 Task: Add a condition where "Status category Greater than new" in pending tickets.
Action: Mouse moved to (129, 380)
Screenshot: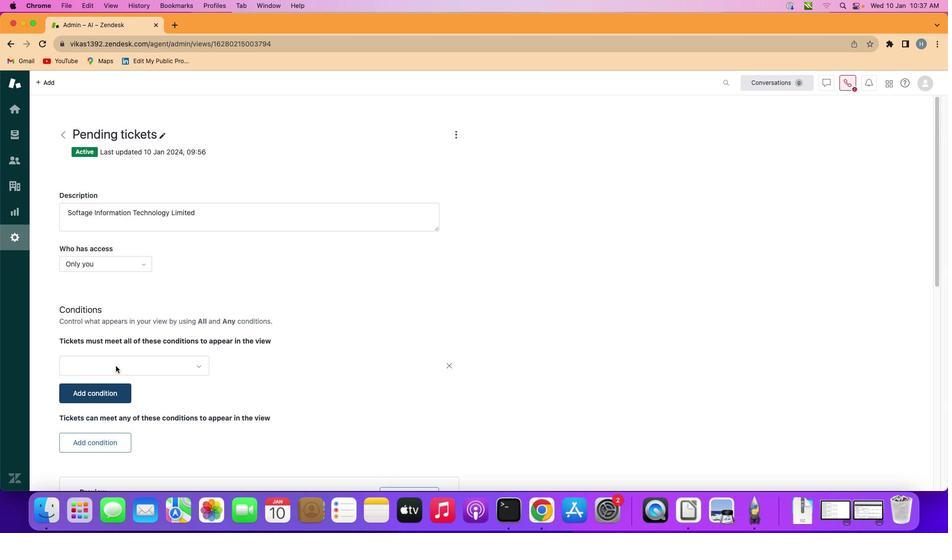 
Action: Mouse pressed left at (129, 380)
Screenshot: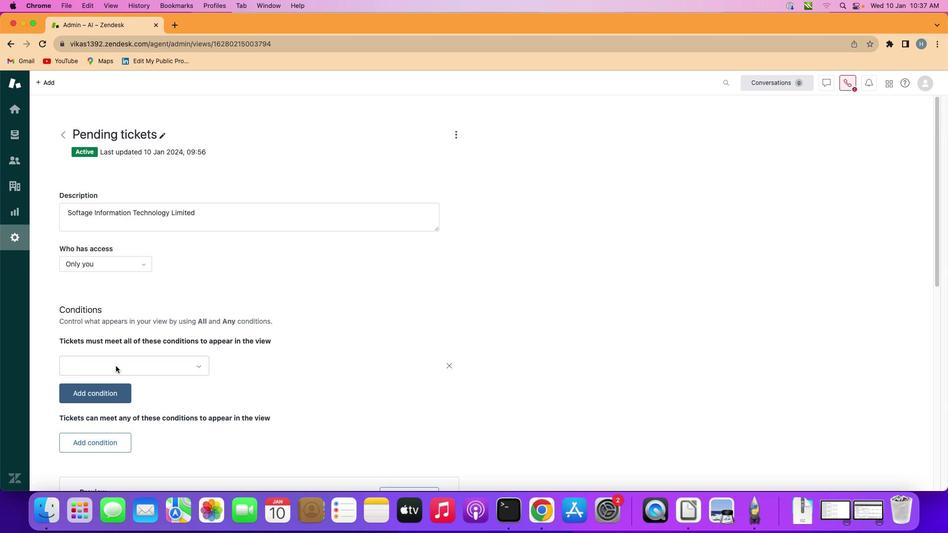 
Action: Mouse moved to (187, 377)
Screenshot: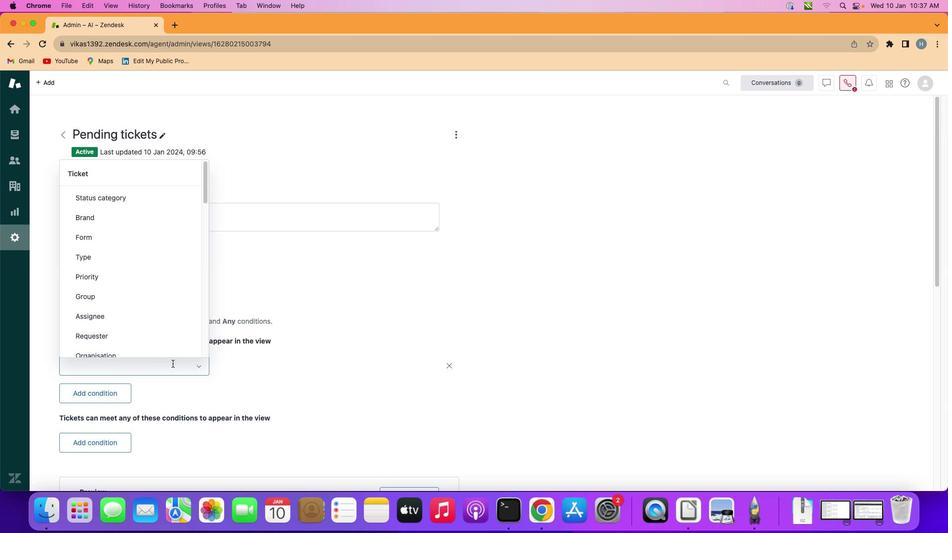 
Action: Mouse pressed left at (187, 377)
Screenshot: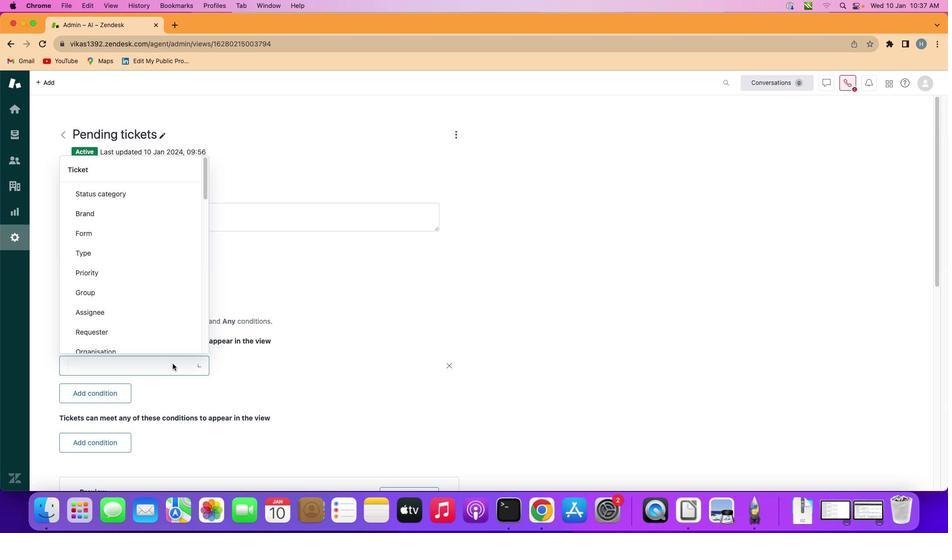 
Action: Mouse pressed left at (187, 377)
Screenshot: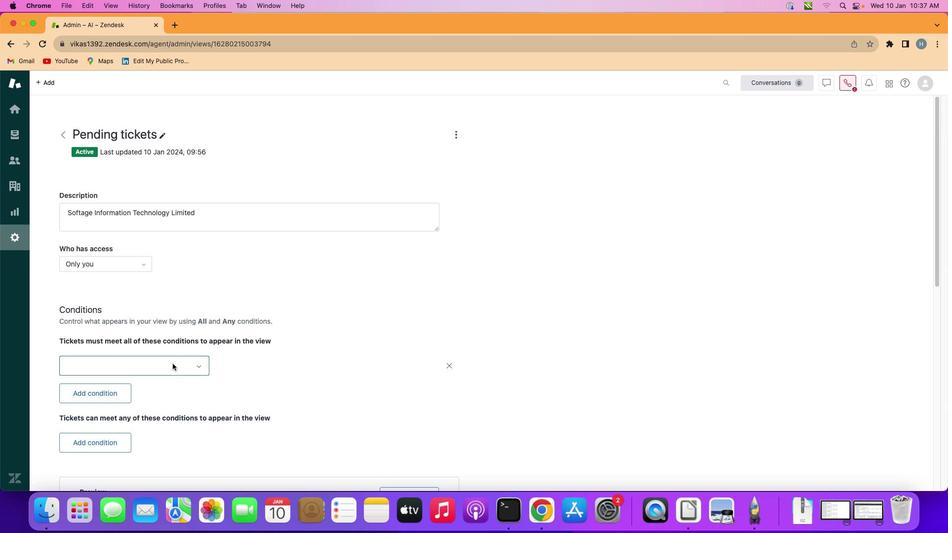 
Action: Mouse moved to (175, 382)
Screenshot: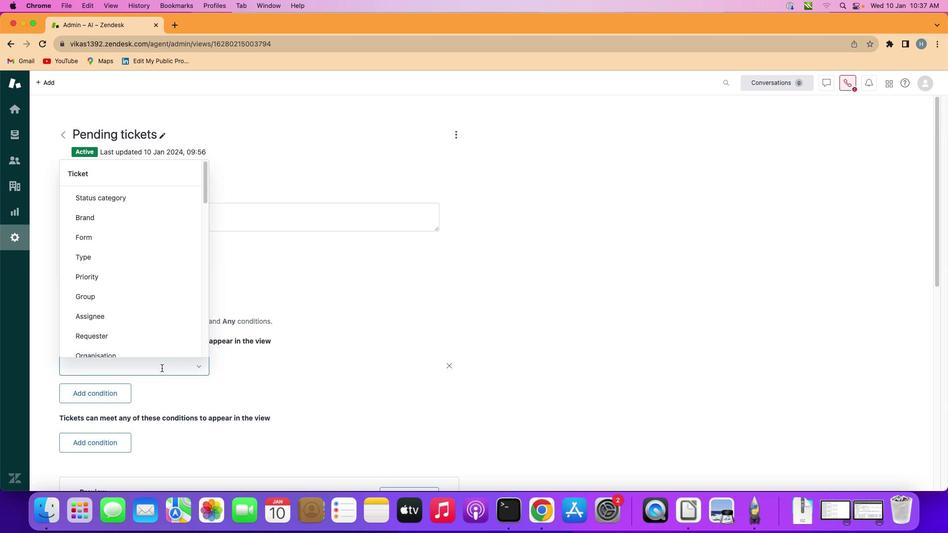 
Action: Mouse pressed left at (175, 382)
Screenshot: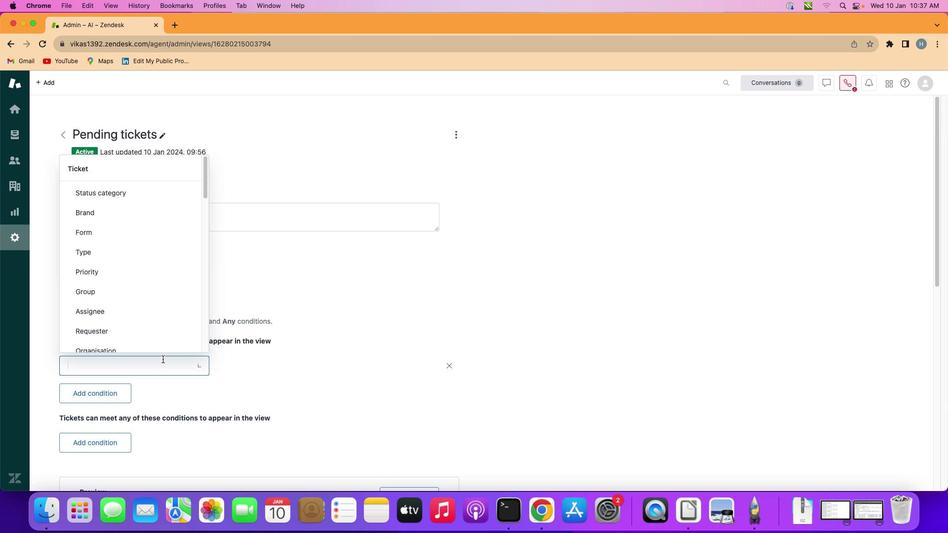 
Action: Mouse moved to (182, 214)
Screenshot: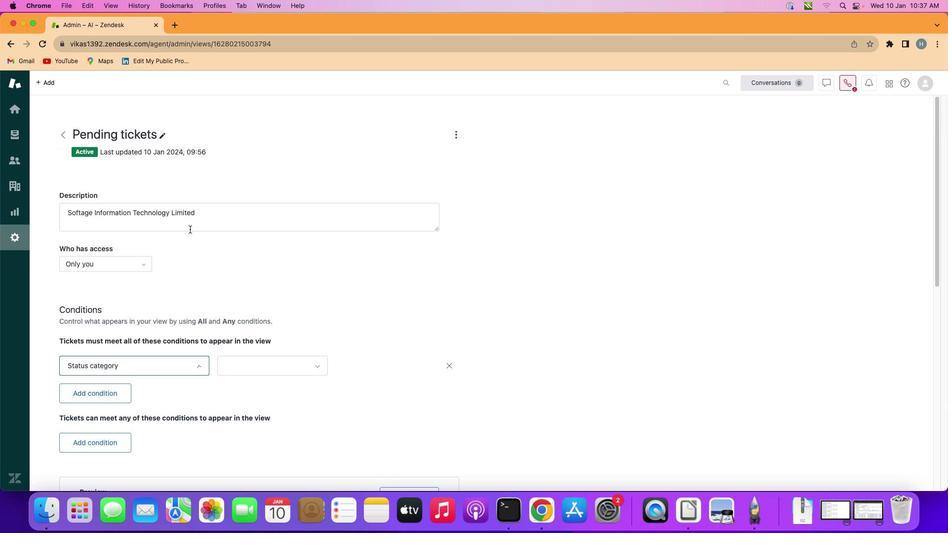 
Action: Mouse pressed left at (182, 214)
Screenshot: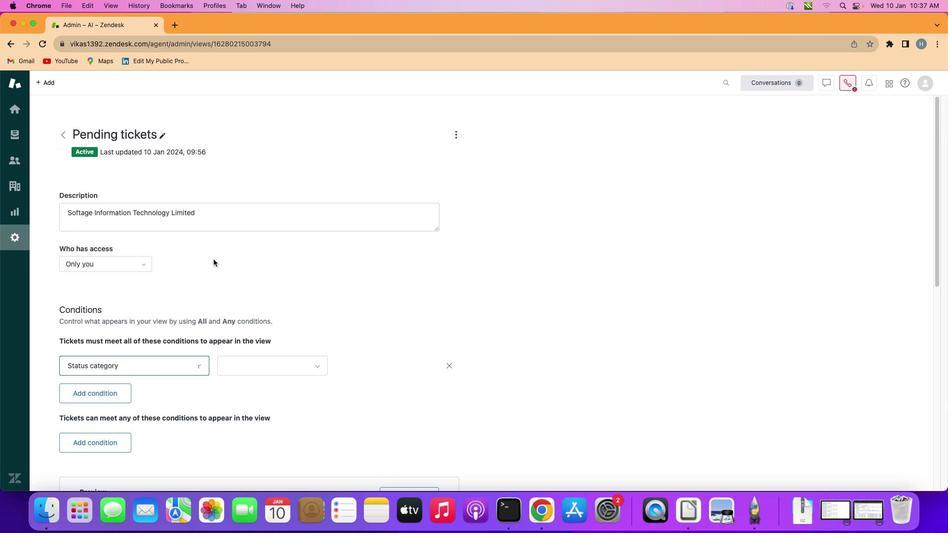 
Action: Mouse moved to (323, 379)
Screenshot: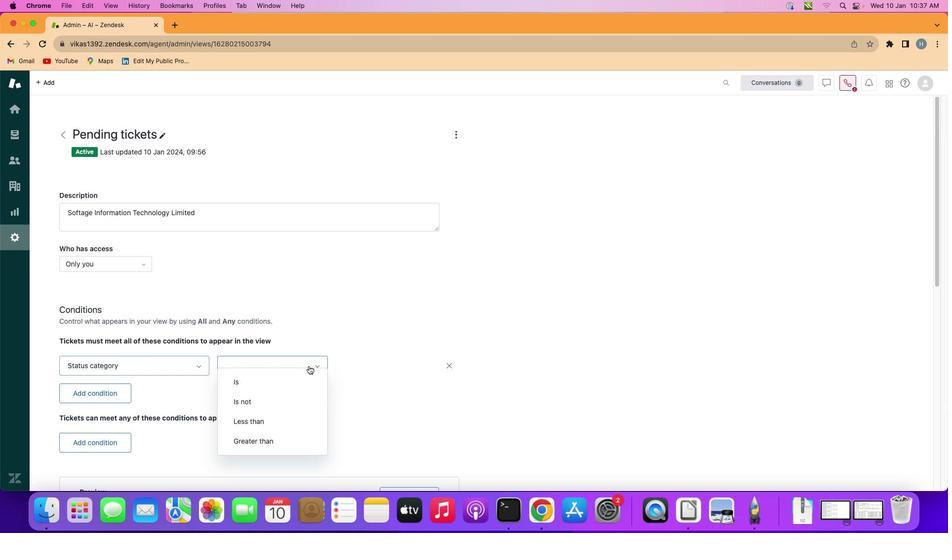 
Action: Mouse pressed left at (323, 379)
Screenshot: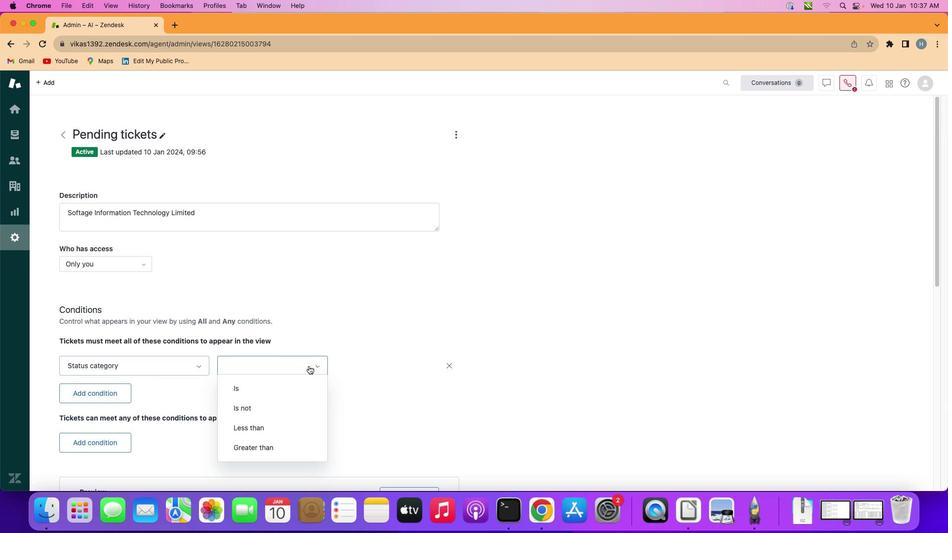 
Action: Mouse moved to (309, 460)
Screenshot: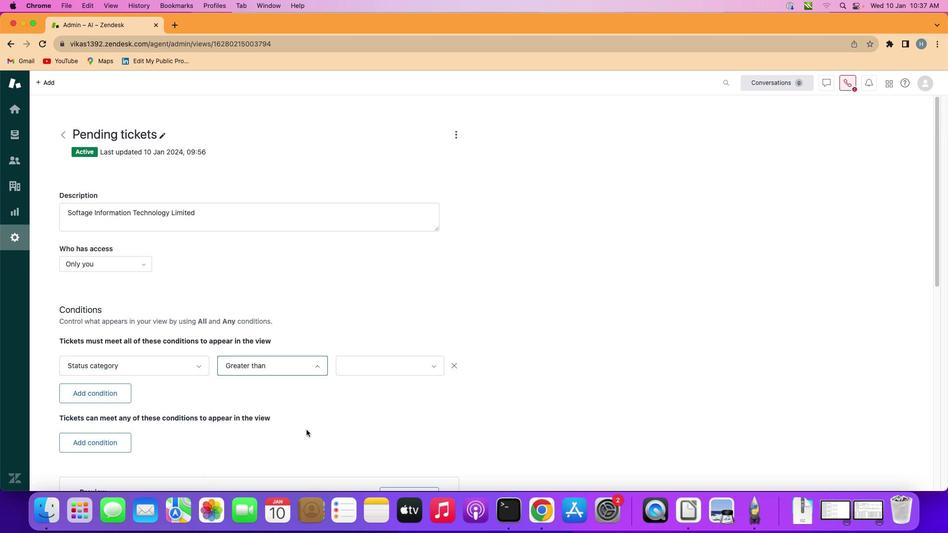 
Action: Mouse pressed left at (309, 460)
Screenshot: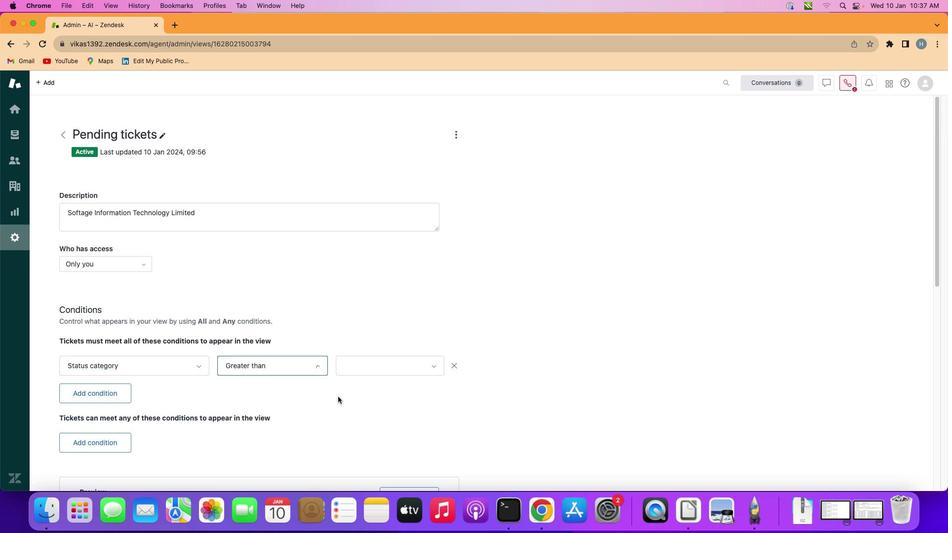 
Action: Mouse moved to (406, 387)
Screenshot: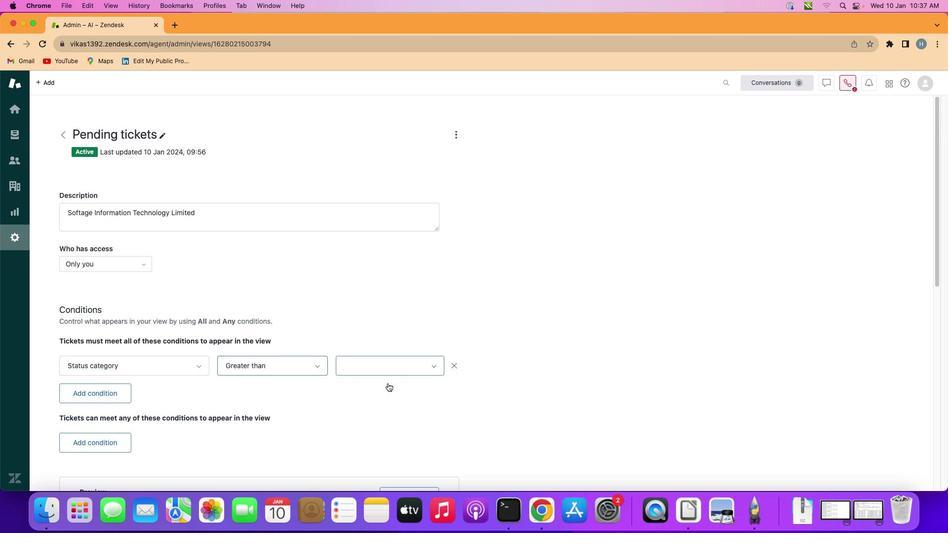 
Action: Mouse pressed left at (406, 387)
Screenshot: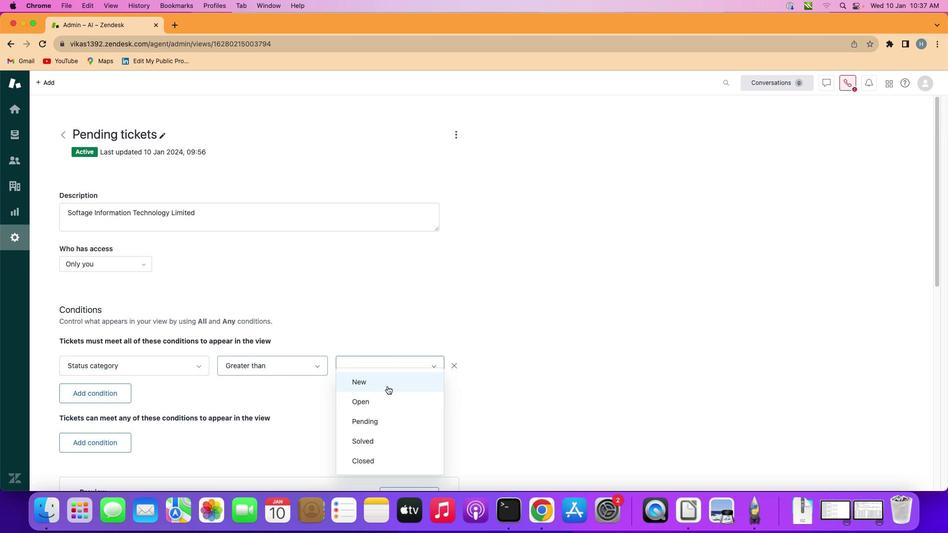 
Action: Mouse moved to (401, 402)
Screenshot: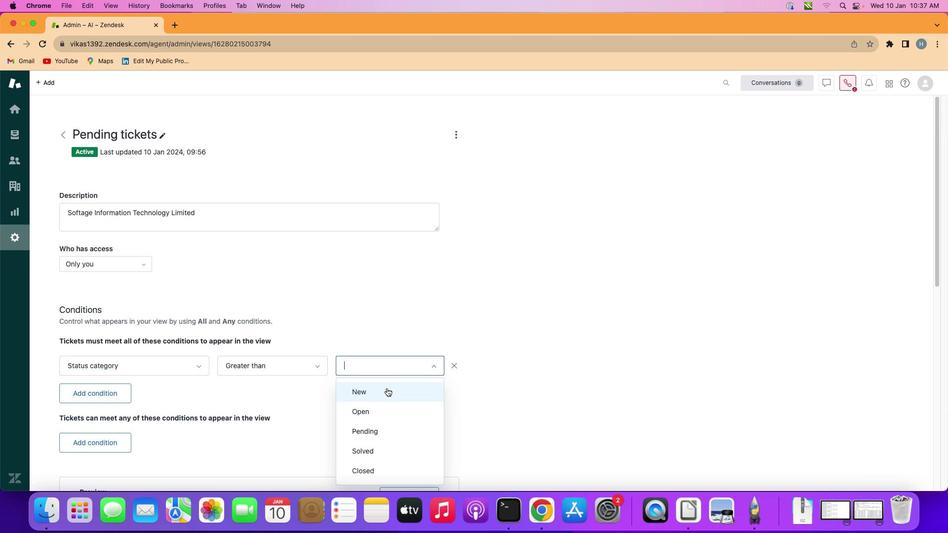 
Action: Mouse pressed left at (401, 402)
Screenshot: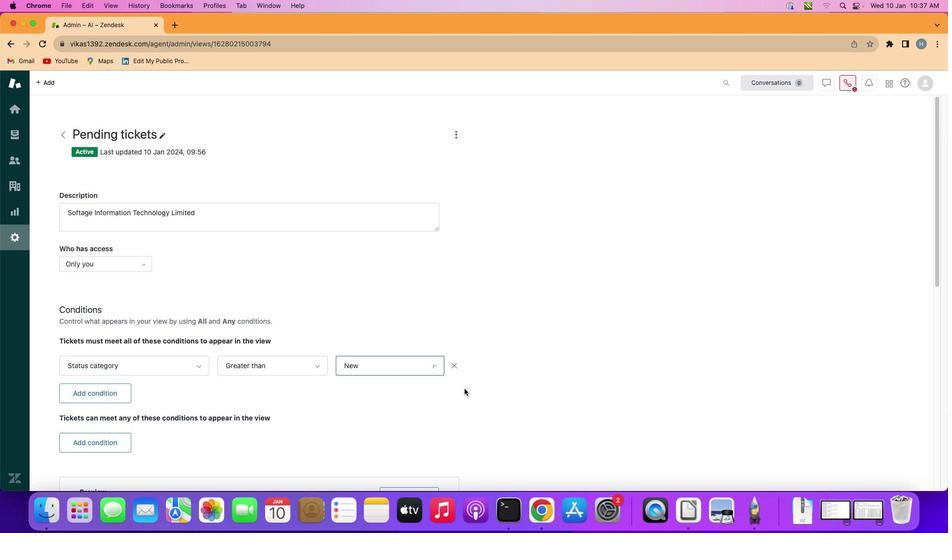 
Action: Mouse moved to (482, 403)
Screenshot: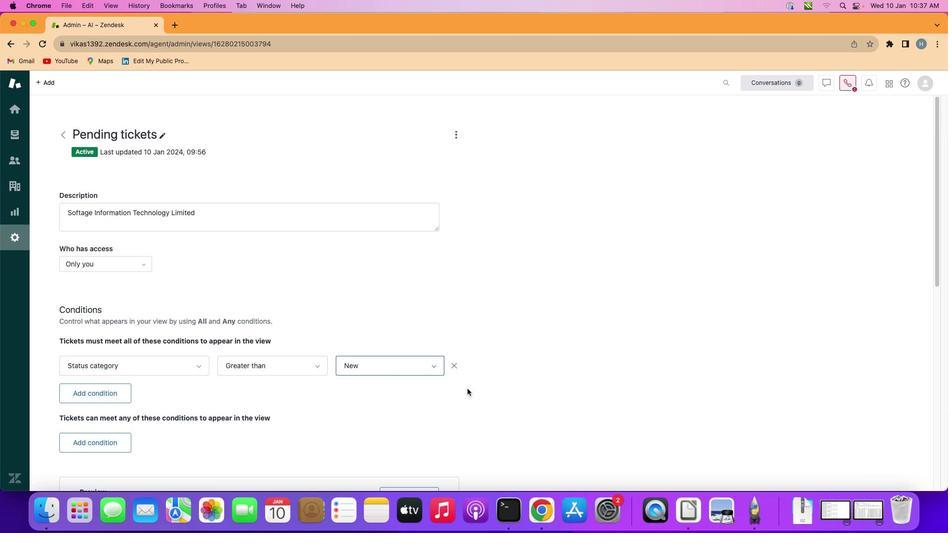 
